 Task: Use the audio equalizer preset "Dance".
Action: Mouse moved to (95, 12)
Screenshot: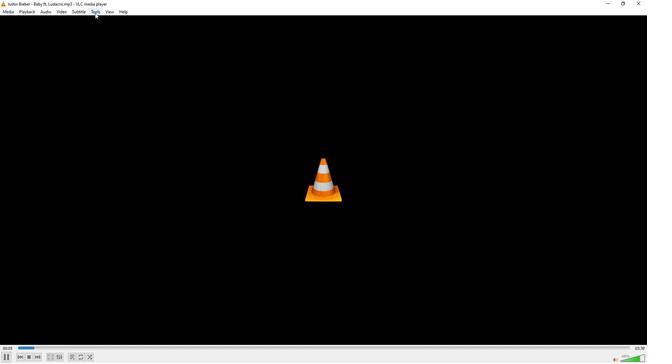 
Action: Mouse pressed left at (95, 12)
Screenshot: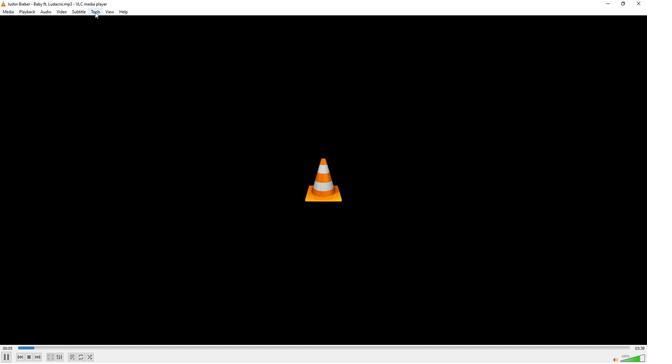 
Action: Mouse moved to (108, 20)
Screenshot: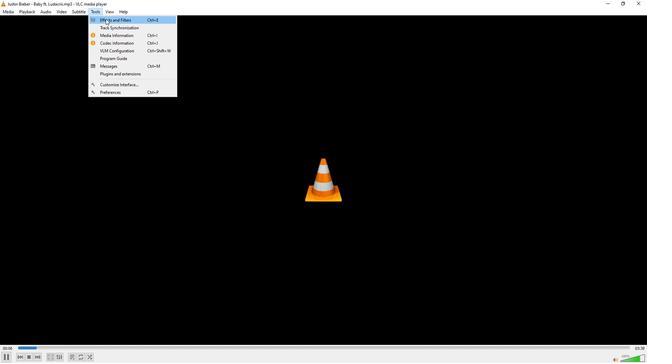 
Action: Mouse pressed left at (108, 20)
Screenshot: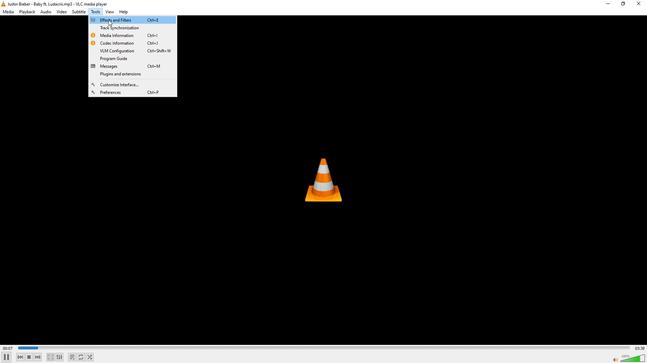 
Action: Mouse moved to (420, 76)
Screenshot: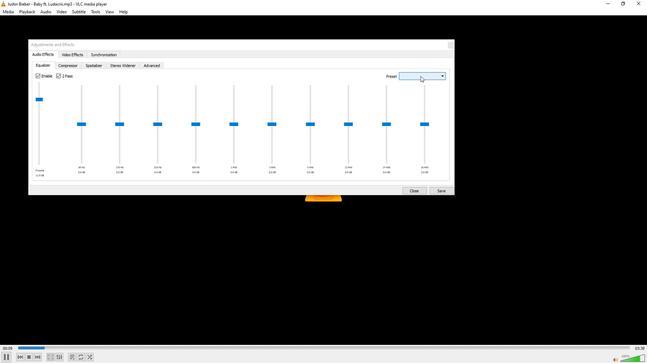 
Action: Mouse pressed left at (420, 76)
Screenshot: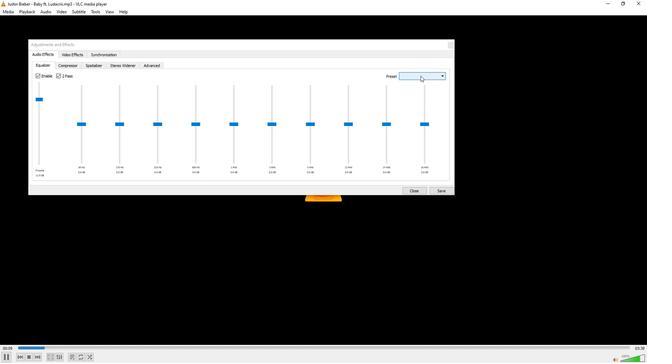 
Action: Mouse moved to (413, 103)
Screenshot: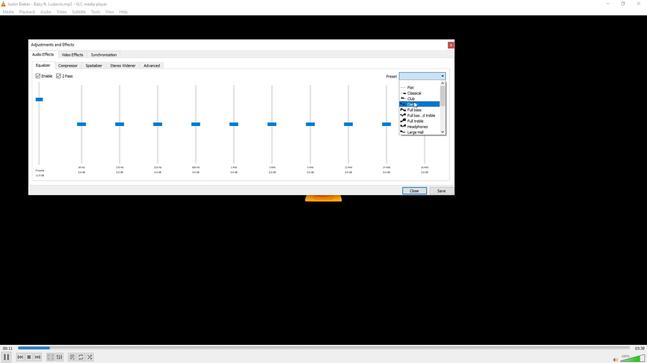 
Action: Mouse pressed left at (413, 103)
Screenshot: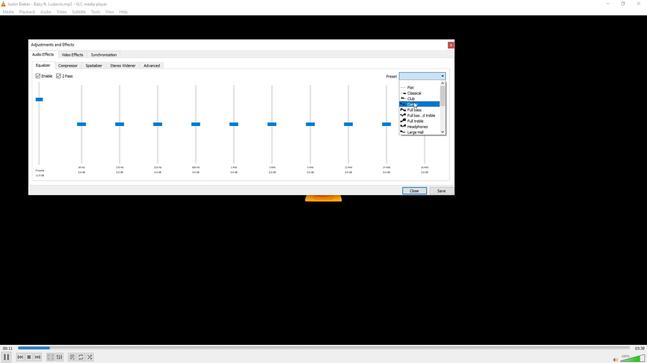 
Action: Mouse moved to (527, 188)
Screenshot: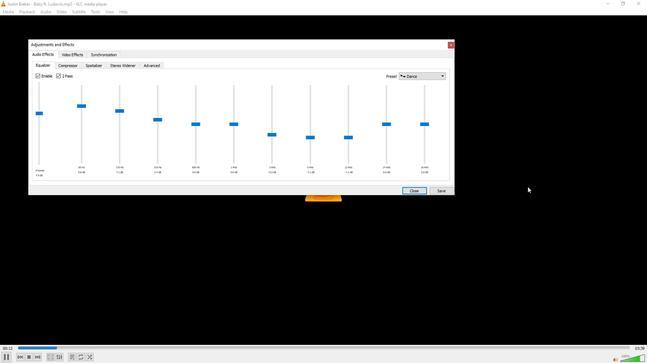 
